 Task: Add the task  Develop a new online booking system for a hotel or resort to the section Agile Antelopes in the project AgileBox and add a Due Date to the respective task as 2023/09/02
Action: Mouse moved to (49, 261)
Screenshot: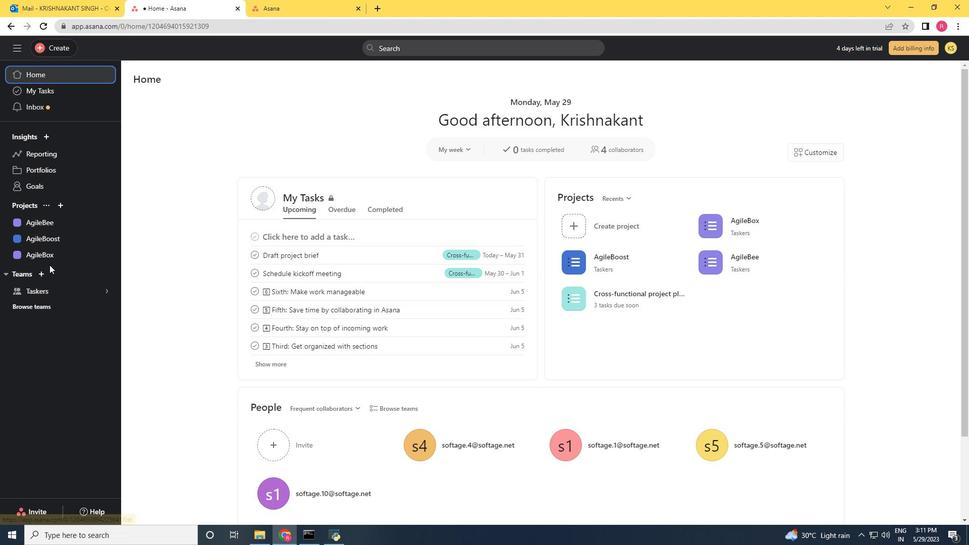 
Action: Mouse pressed left at (49, 261)
Screenshot: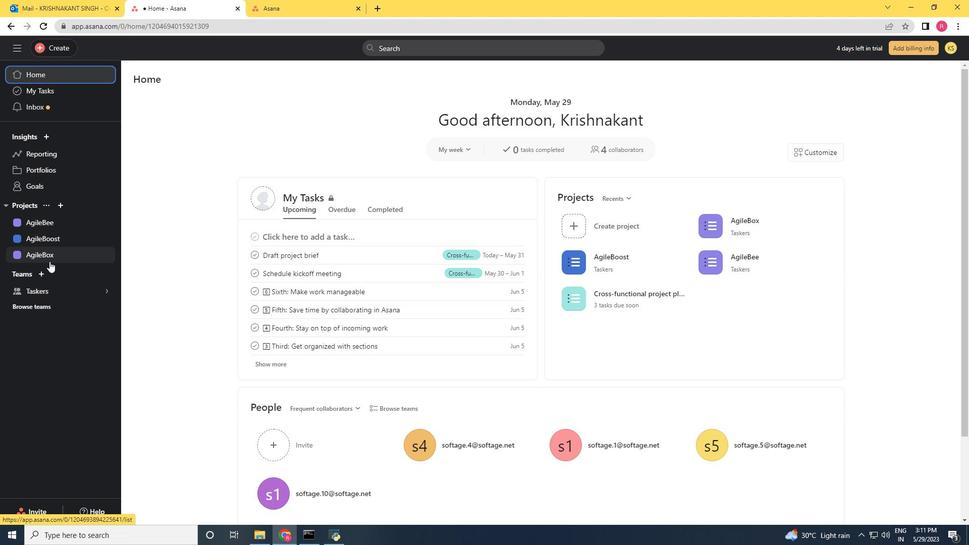 
Action: Mouse moved to (480, 225)
Screenshot: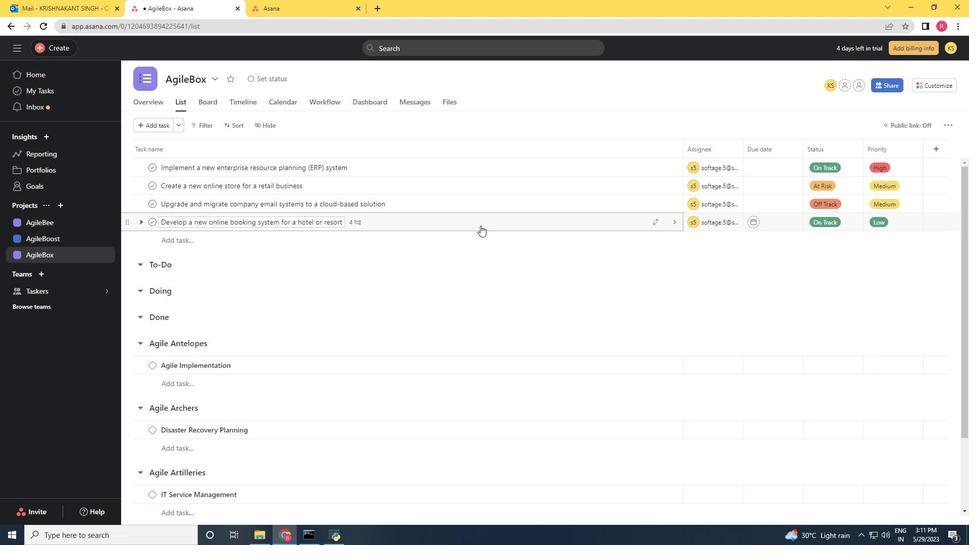 
Action: Mouse pressed left at (480, 225)
Screenshot: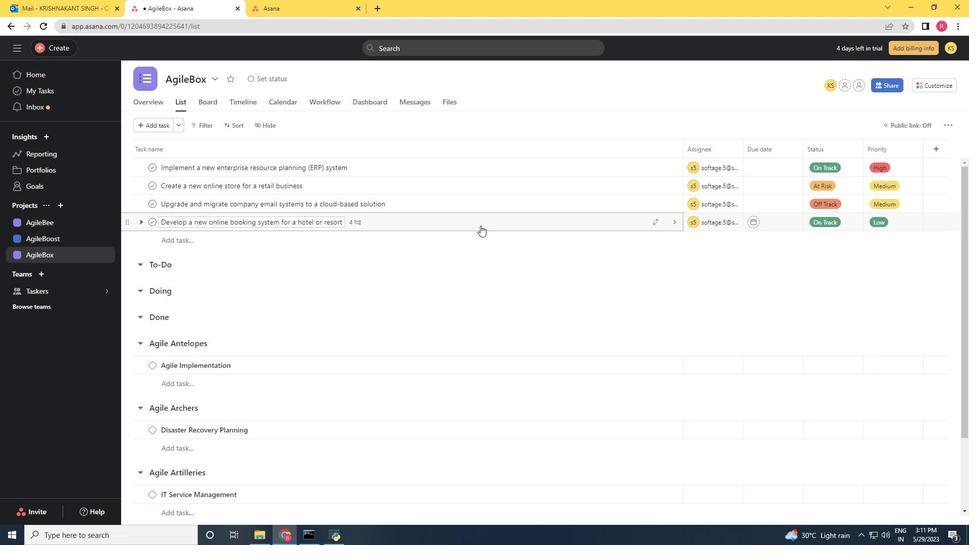 
Action: Mouse moved to (815, 425)
Screenshot: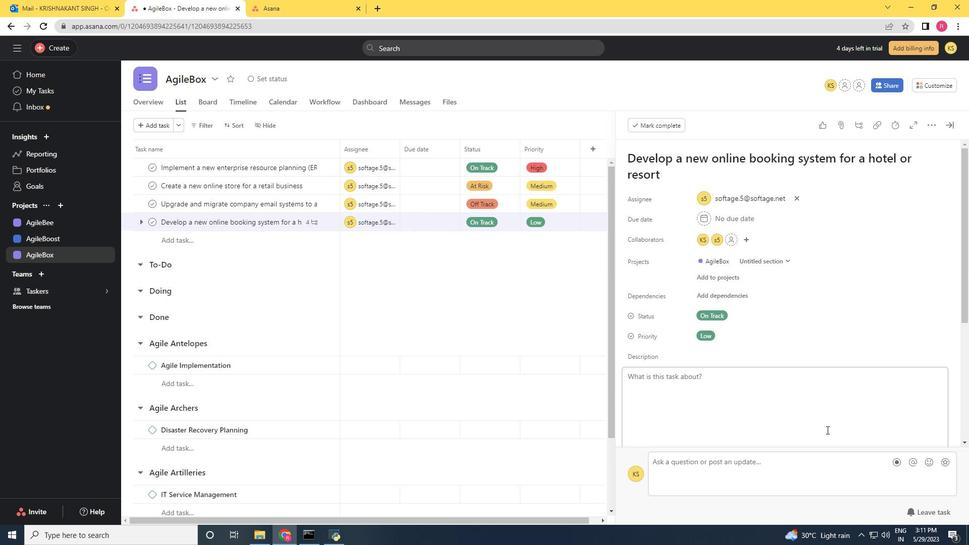 
Action: Mouse scrolled (815, 425) with delta (0, 0)
Screenshot: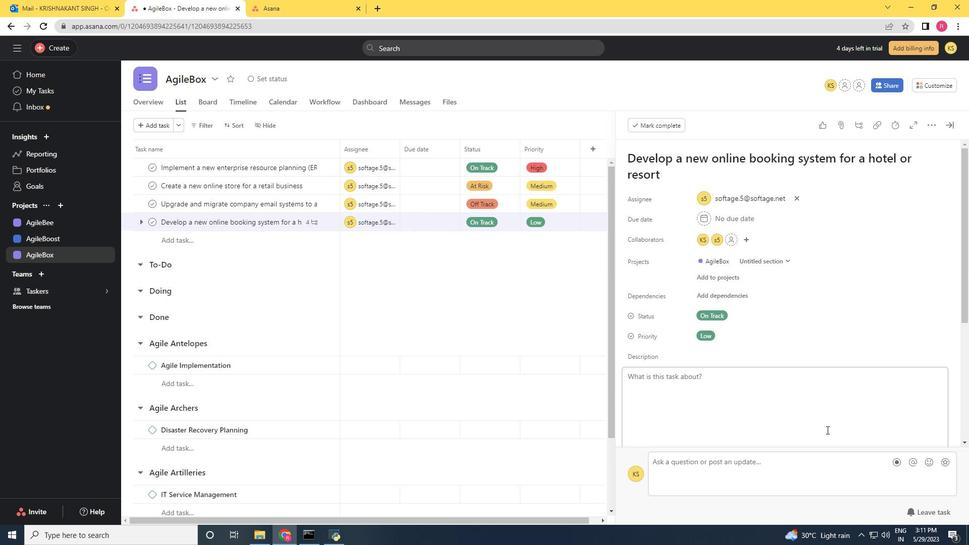 
Action: Mouse moved to (805, 425)
Screenshot: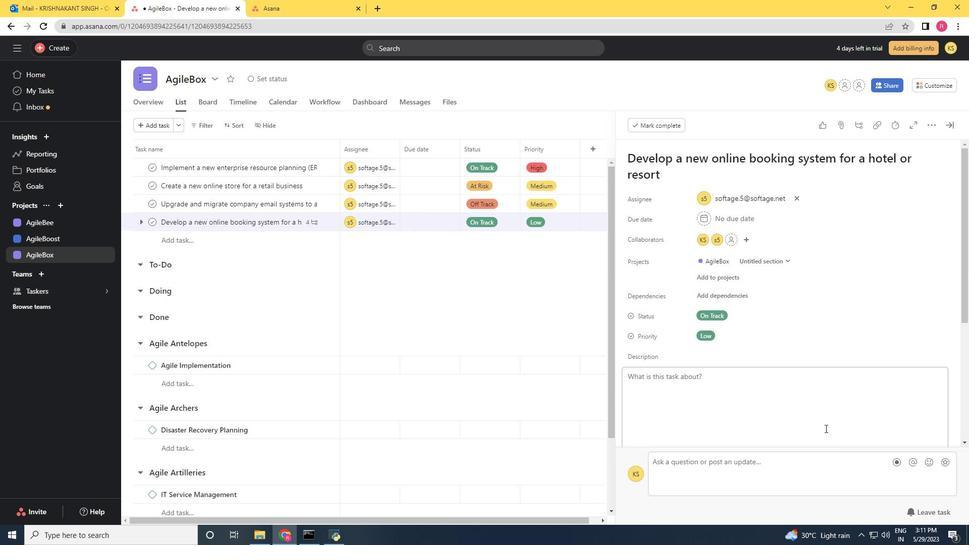 
Action: Mouse scrolled (805, 424) with delta (0, 0)
Screenshot: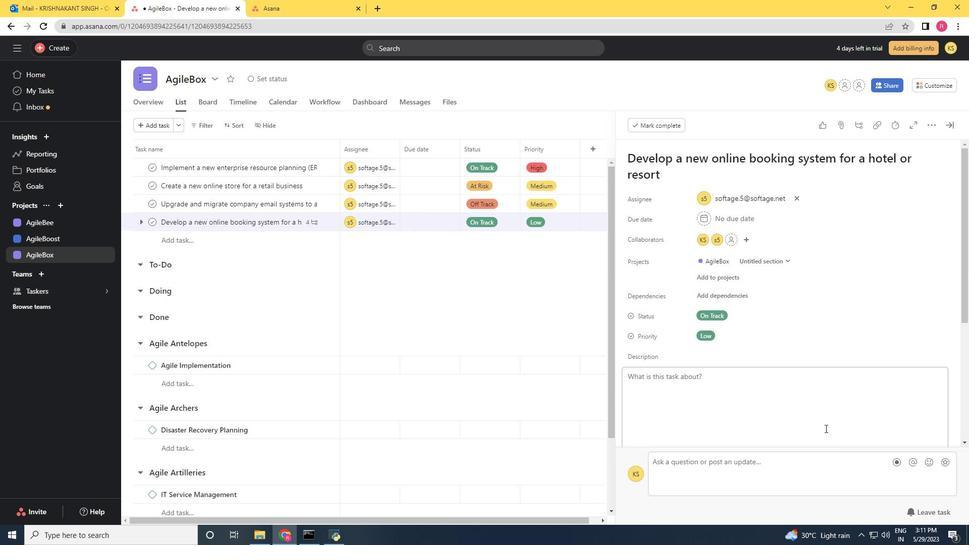 
Action: Mouse moved to (801, 424)
Screenshot: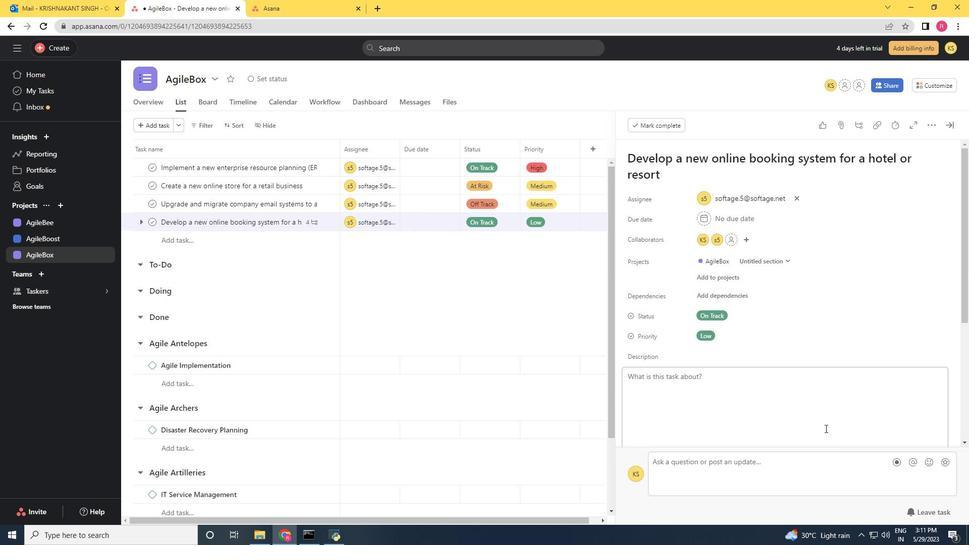 
Action: Mouse scrolled (801, 423) with delta (0, 0)
Screenshot: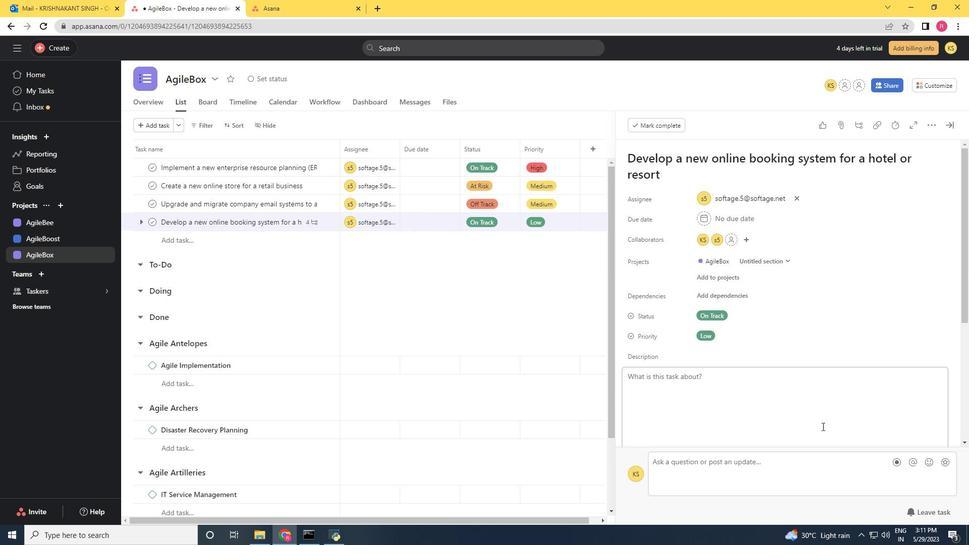 
Action: Mouse moved to (800, 424)
Screenshot: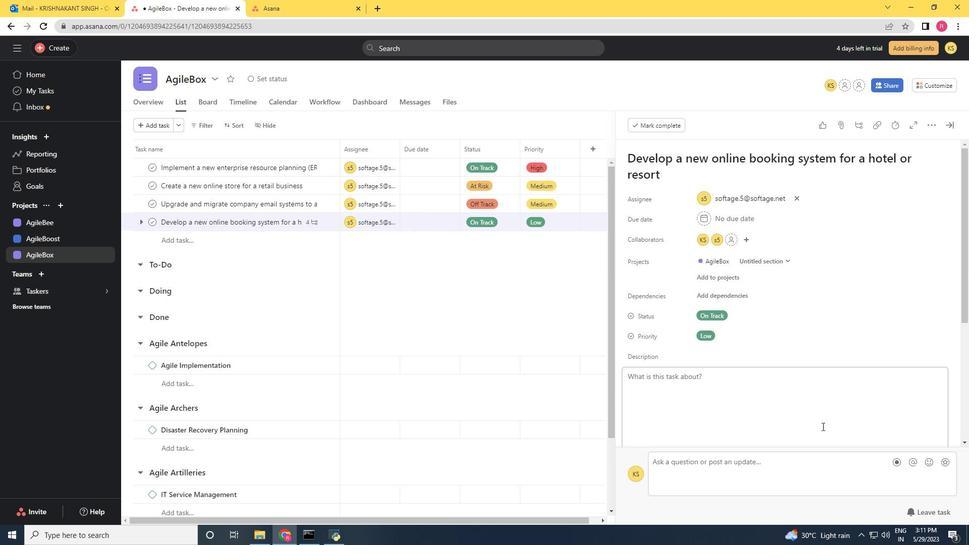 
Action: Mouse scrolled (800, 423) with delta (0, 0)
Screenshot: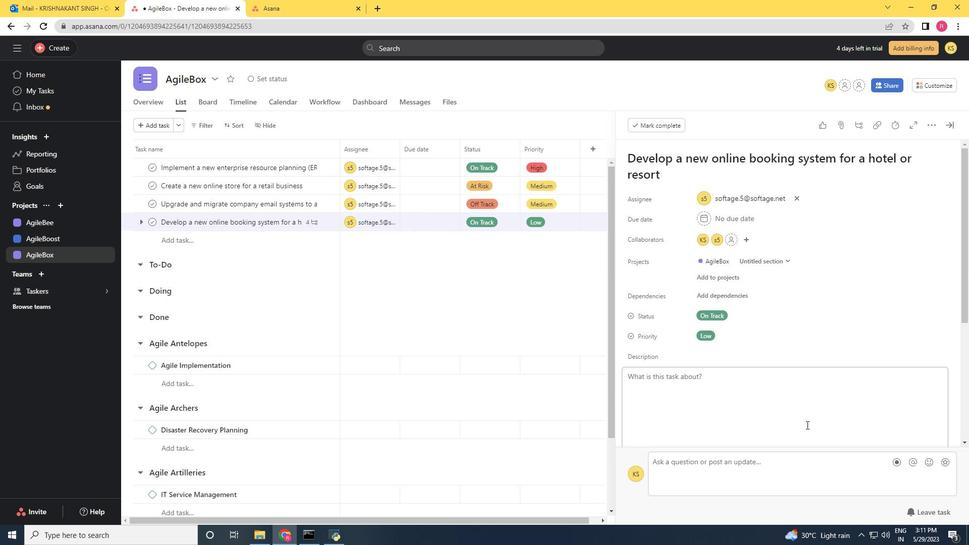 
Action: Mouse moved to (738, 418)
Screenshot: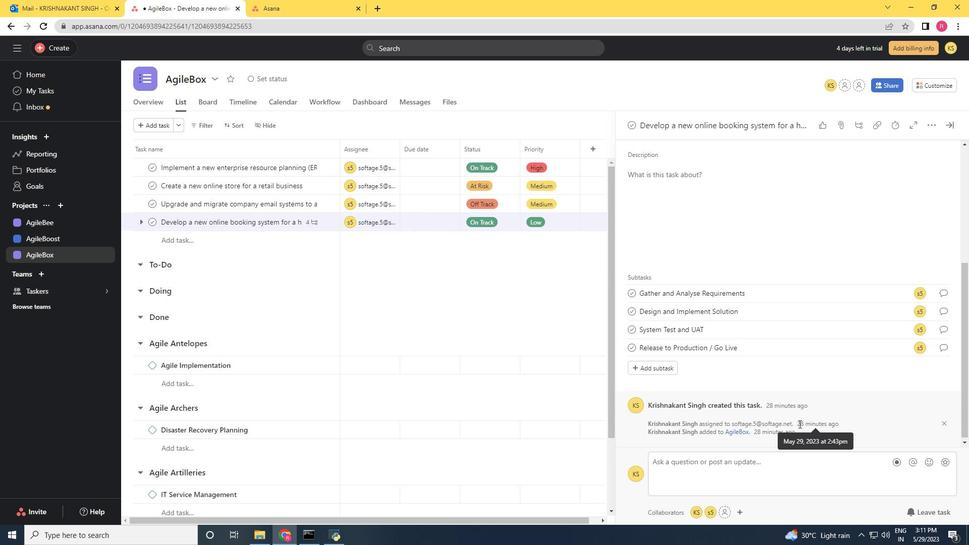 
Action: Mouse scrolled (797, 422) with delta (0, 0)
Screenshot: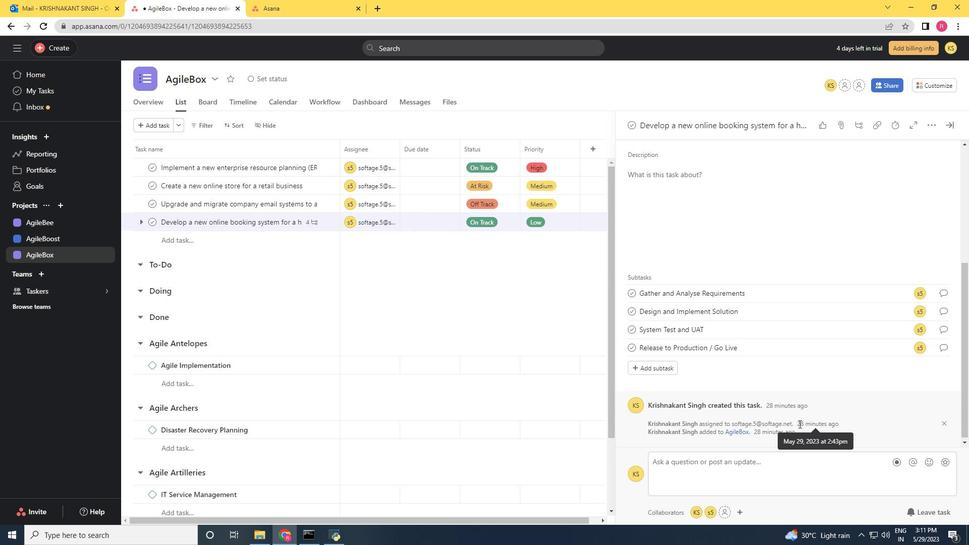 
Action: Mouse moved to (705, 413)
Screenshot: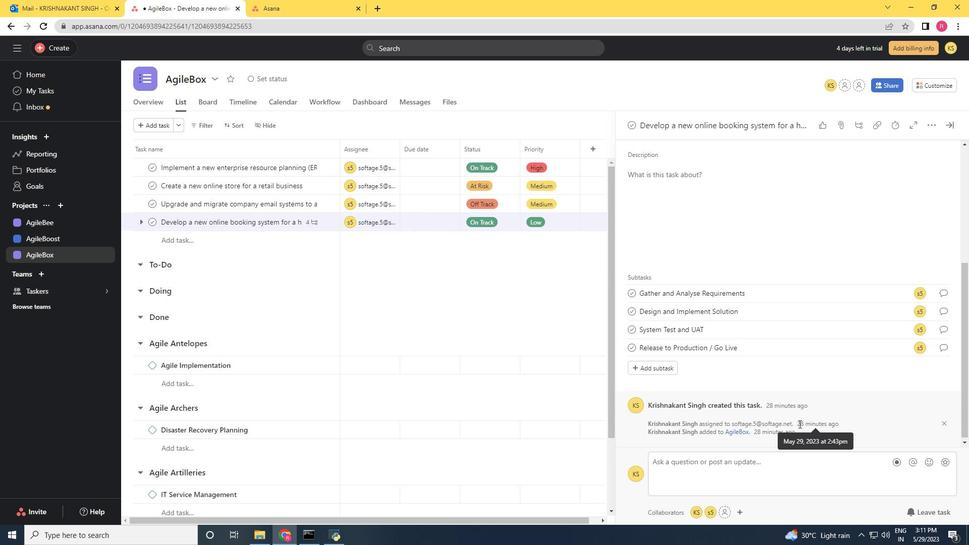 
Action: Mouse scrolled (788, 421) with delta (0, 0)
Screenshot: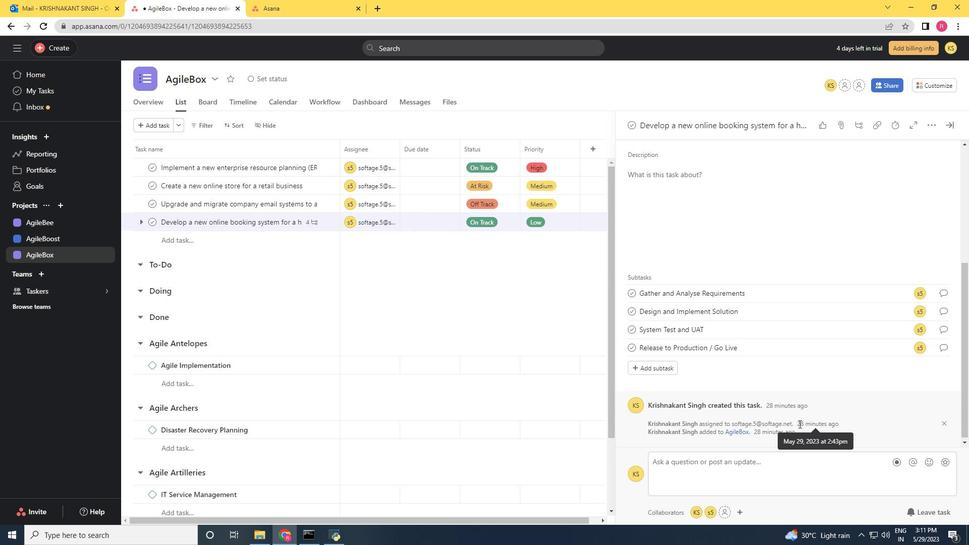 
Action: Mouse moved to (955, 125)
Screenshot: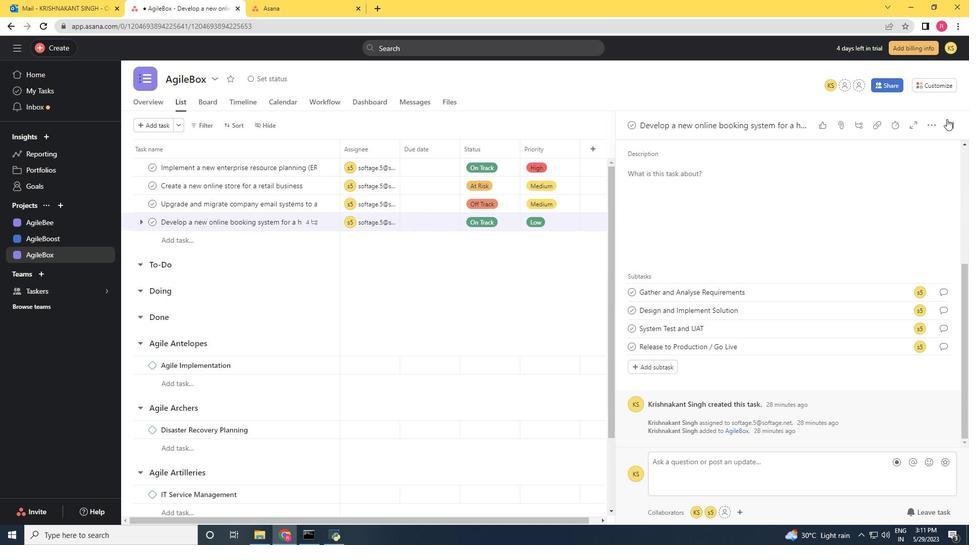 
Action: Mouse pressed left at (955, 125)
Screenshot: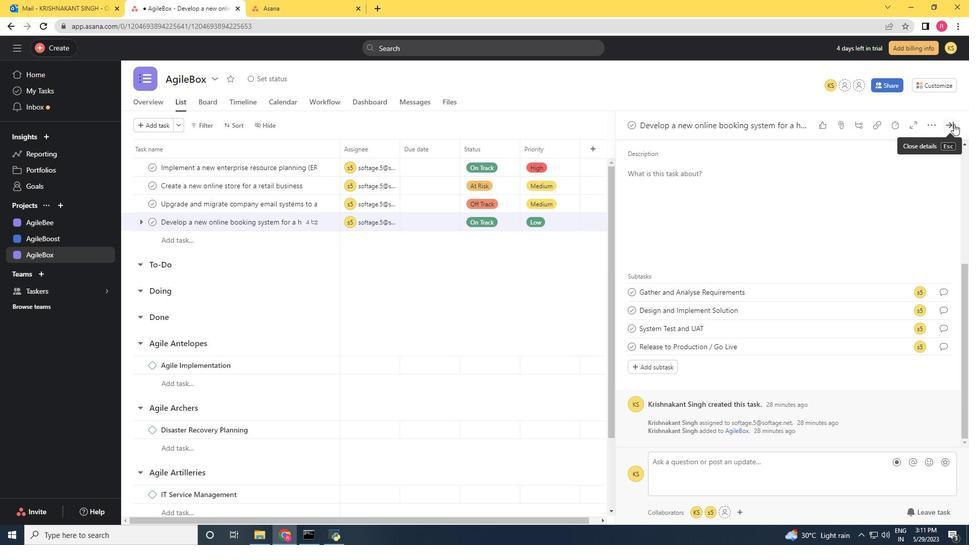 
Action: Mouse moved to (655, 226)
Screenshot: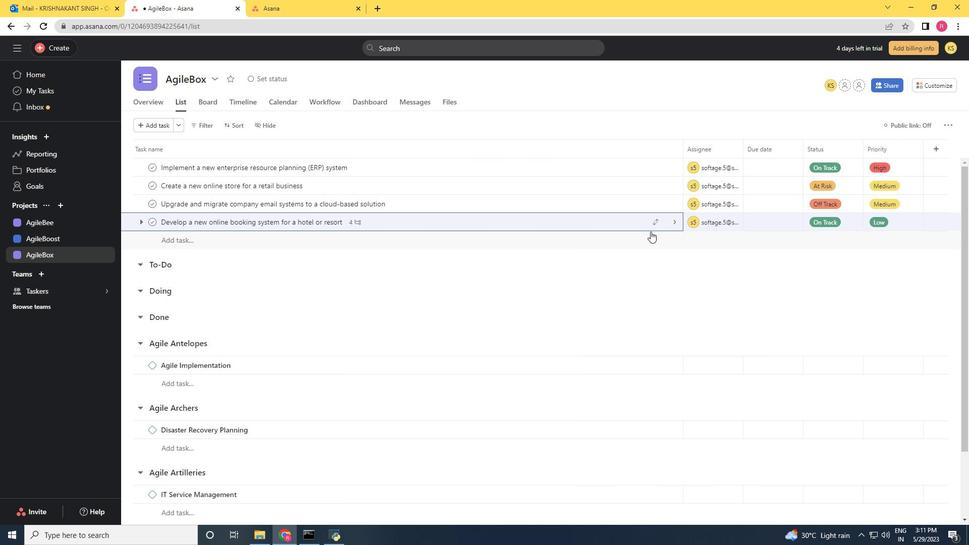 
Action: Mouse pressed left at (655, 226)
Screenshot: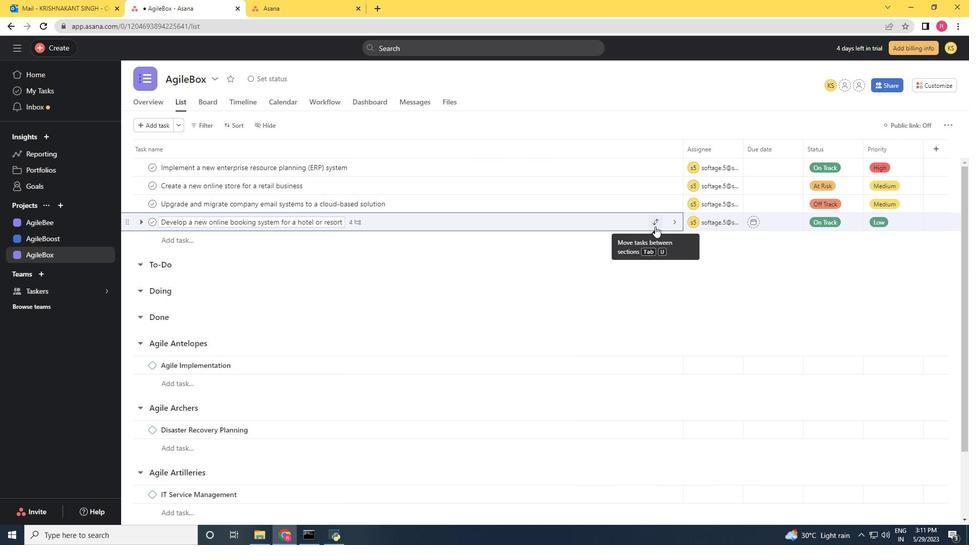 
Action: Mouse moved to (600, 339)
Screenshot: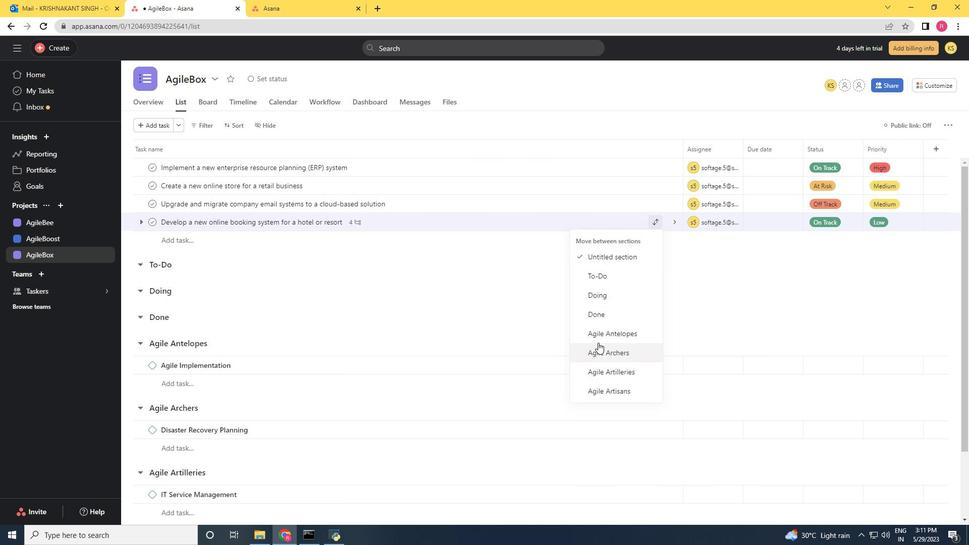 
Action: Mouse pressed left at (600, 339)
Screenshot: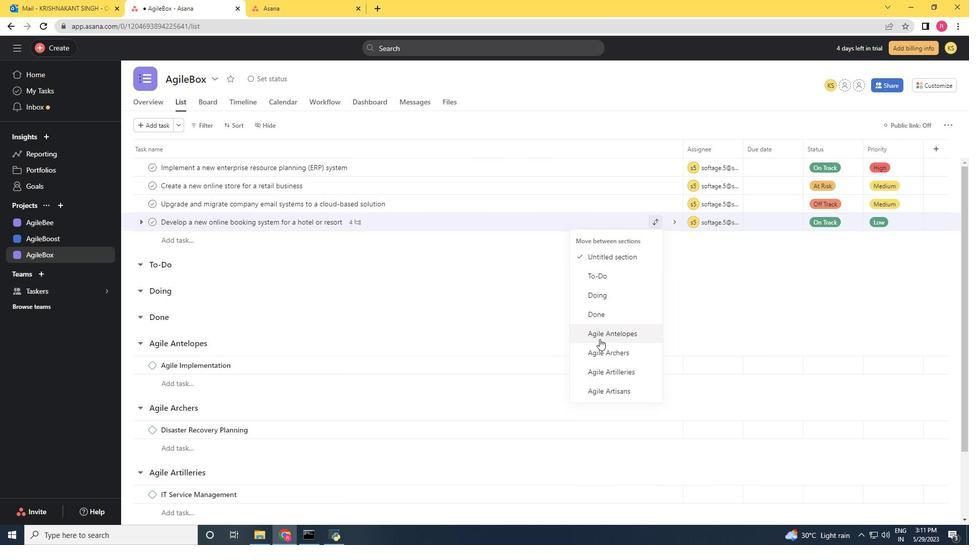 
Action: Mouse moved to (602, 345)
Screenshot: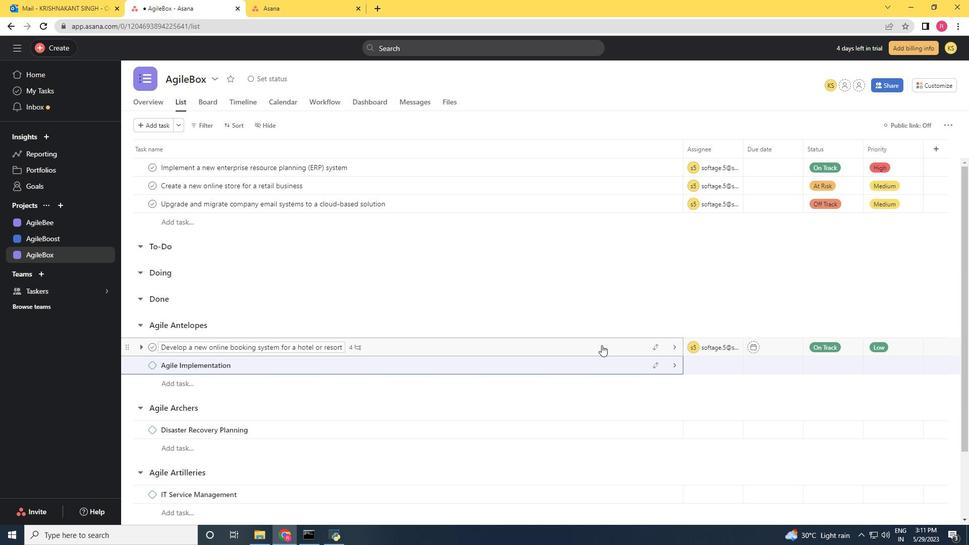 
Action: Mouse pressed left at (602, 345)
Screenshot: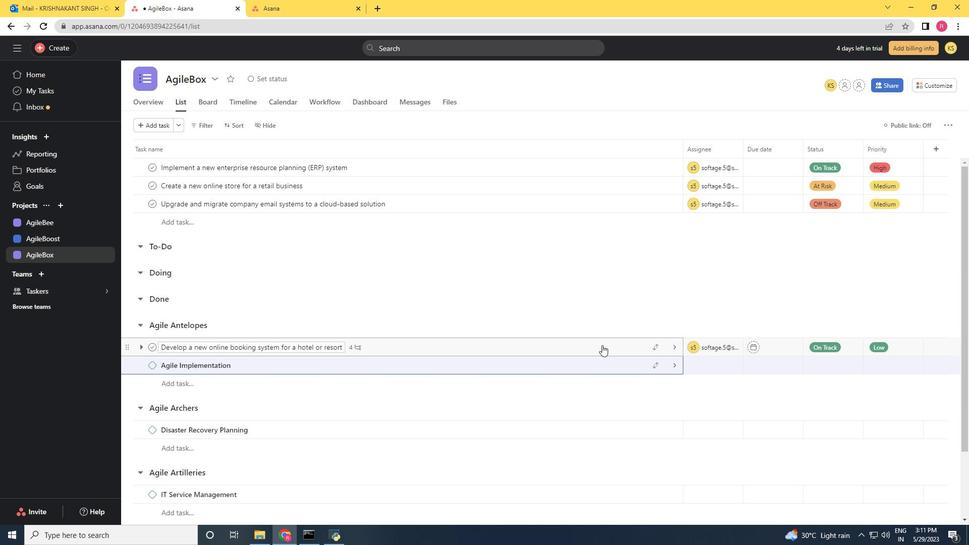 
Action: Mouse moved to (739, 221)
Screenshot: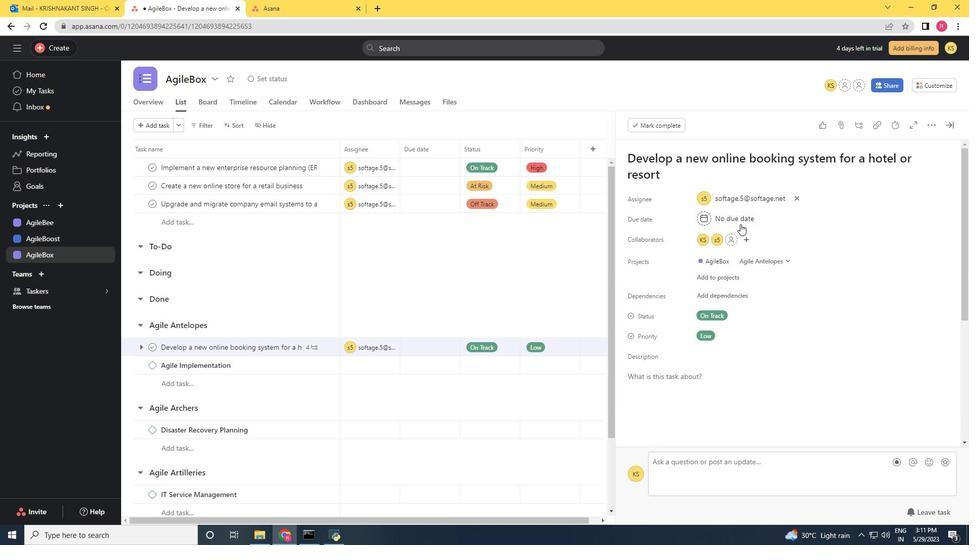 
Action: Mouse pressed left at (739, 221)
Screenshot: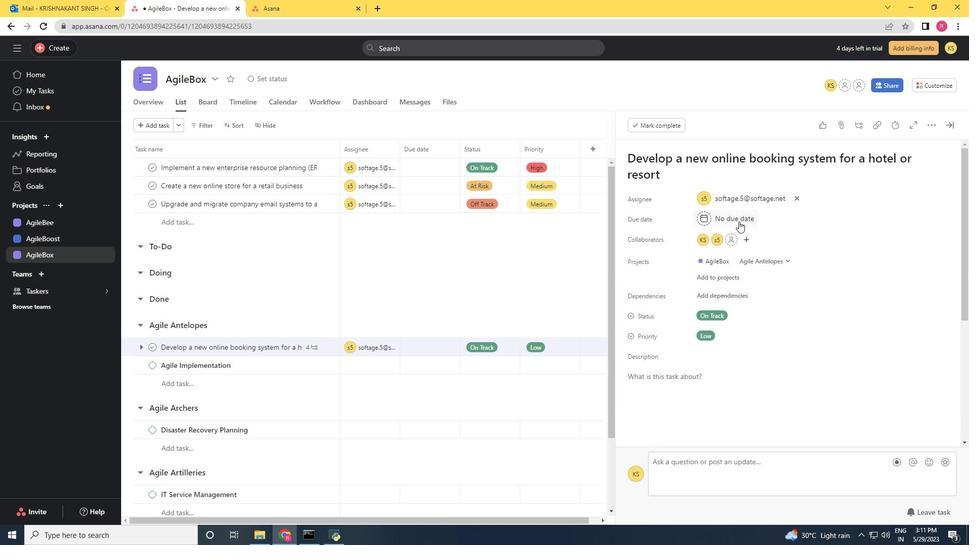 
Action: Mouse moved to (818, 267)
Screenshot: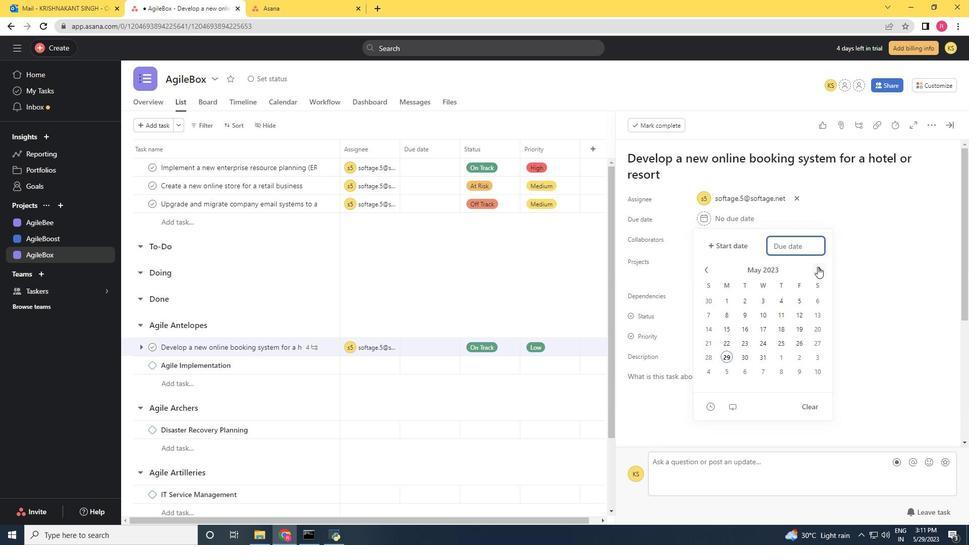 
Action: Mouse pressed left at (818, 267)
Screenshot: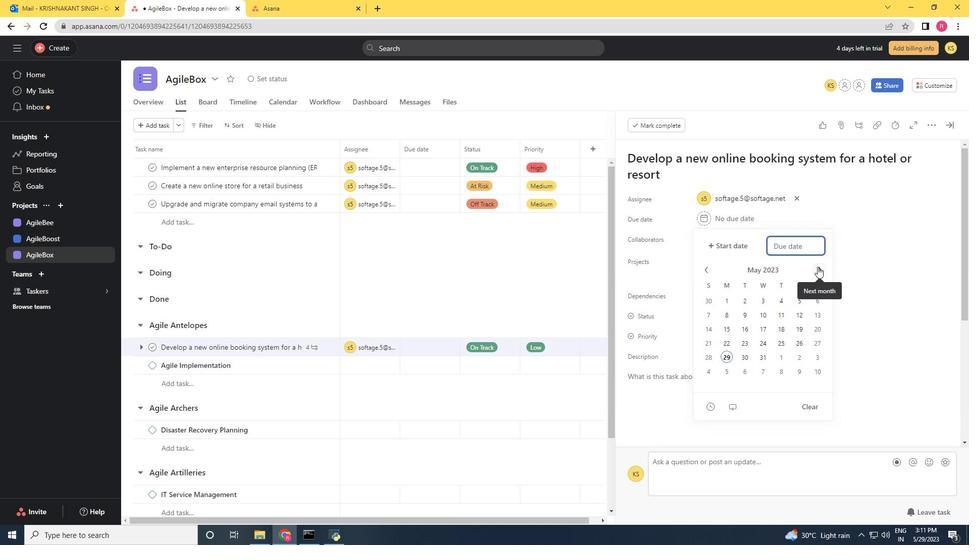 
Action: Mouse pressed left at (818, 267)
Screenshot: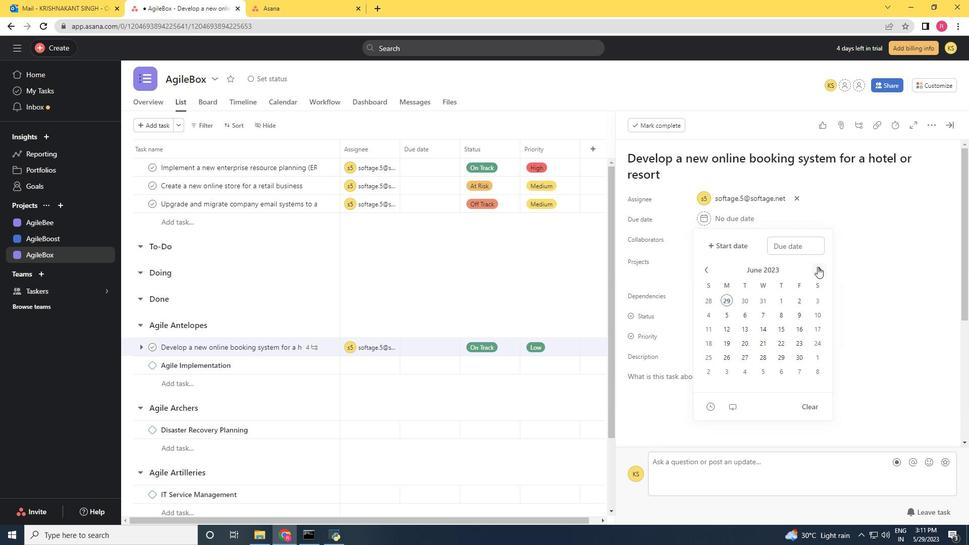 
Action: Mouse pressed left at (818, 267)
Screenshot: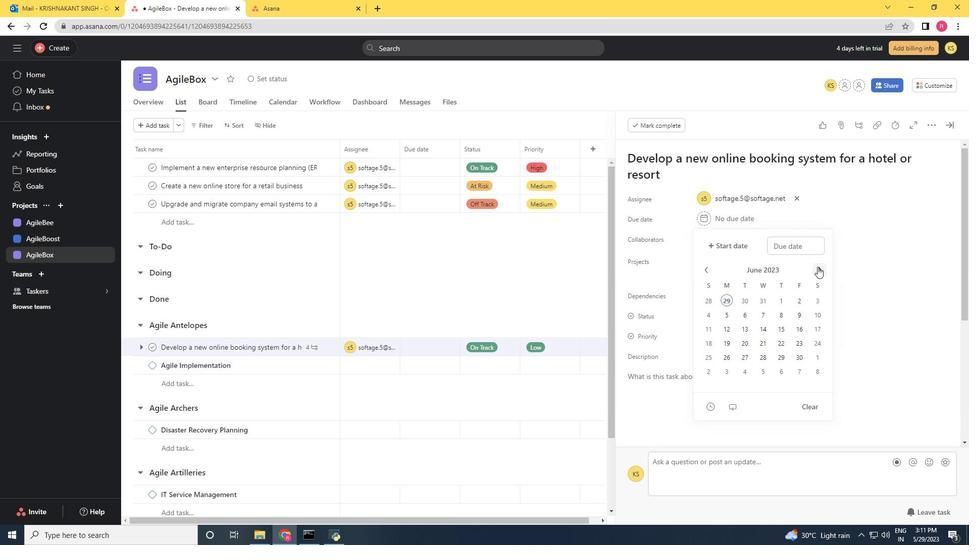 
Action: Mouse pressed left at (818, 267)
Screenshot: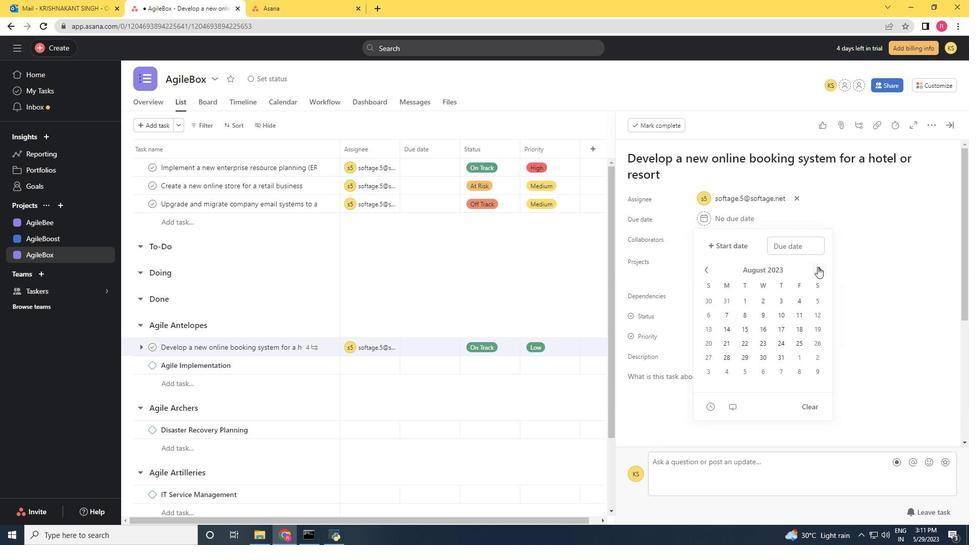 
Action: Mouse moved to (813, 300)
Screenshot: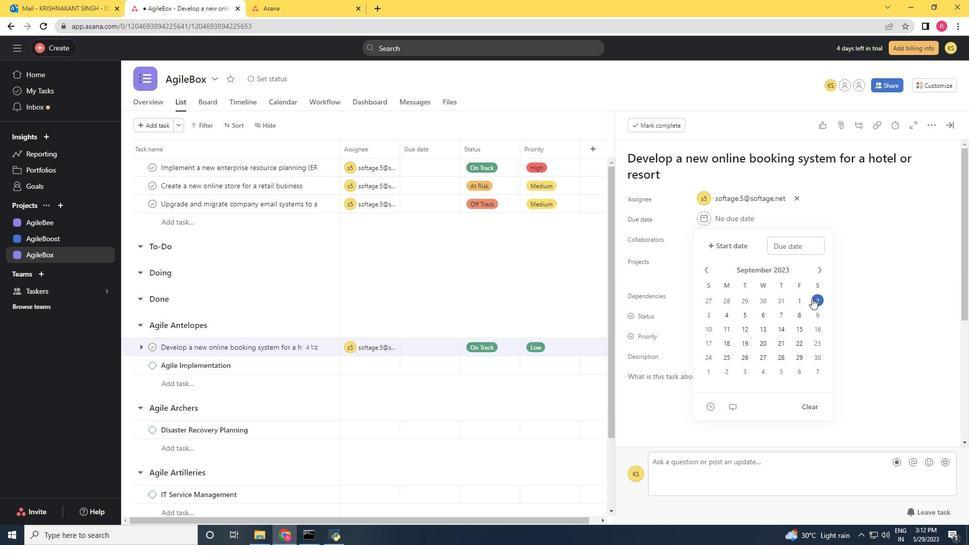 
Action: Mouse pressed left at (813, 300)
Screenshot: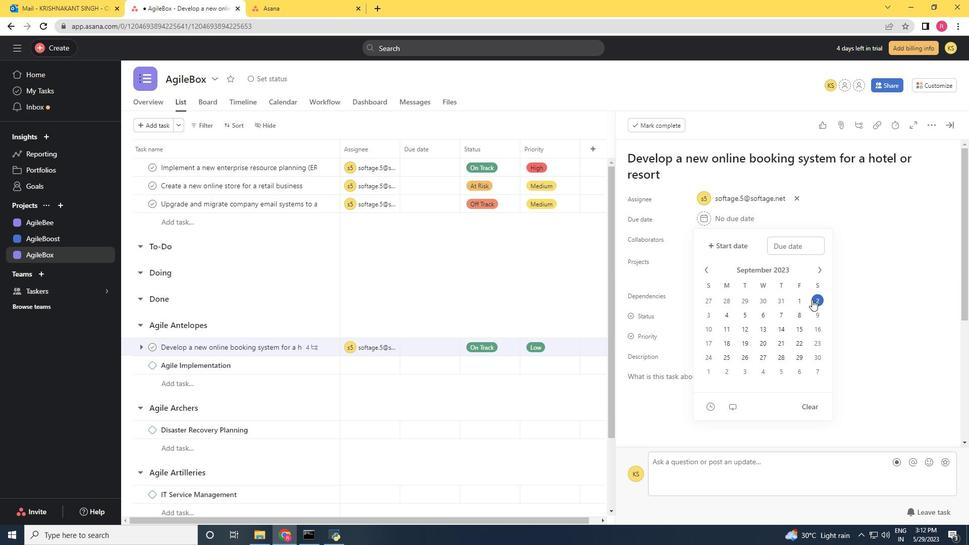 
Action: Mouse moved to (938, 322)
Screenshot: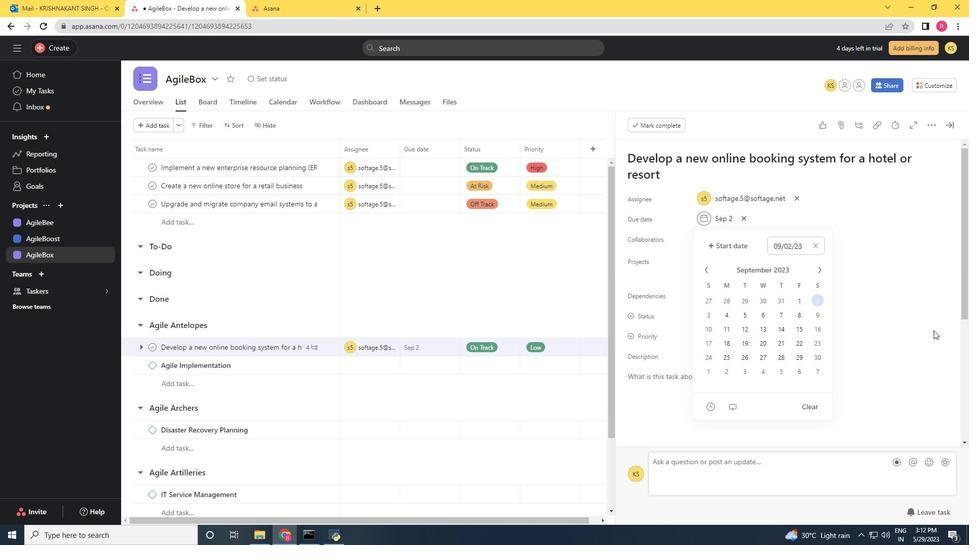 
Action: Mouse pressed left at (938, 322)
Screenshot: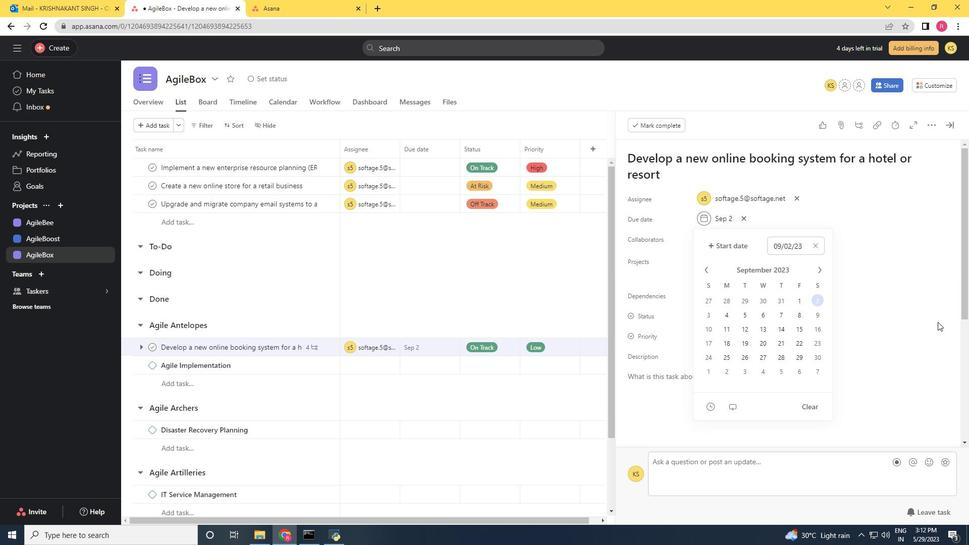 
